 Task: Set Answer 1 of the radio button to "Plan".
Action: Mouse moved to (215, 336)
Screenshot: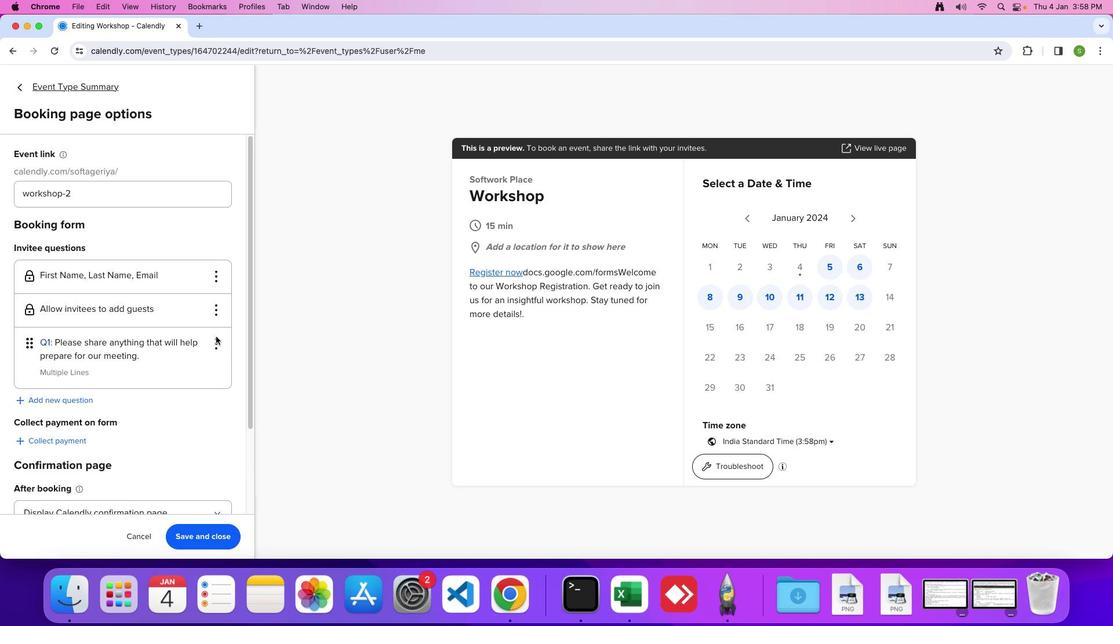 
Action: Mouse pressed left at (215, 336)
Screenshot: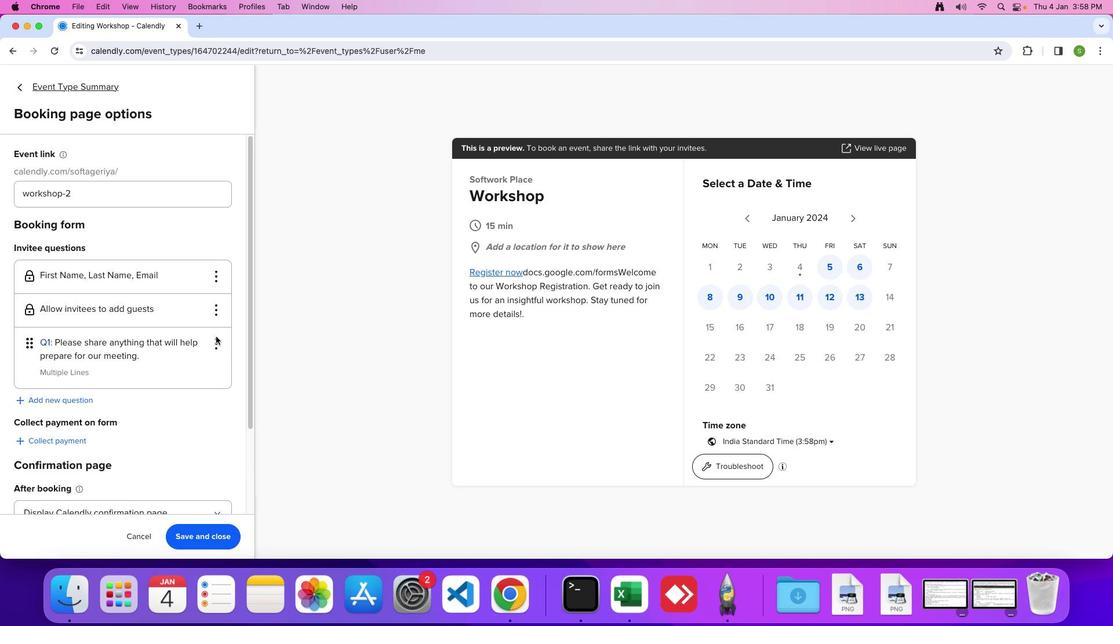 
Action: Mouse moved to (214, 344)
Screenshot: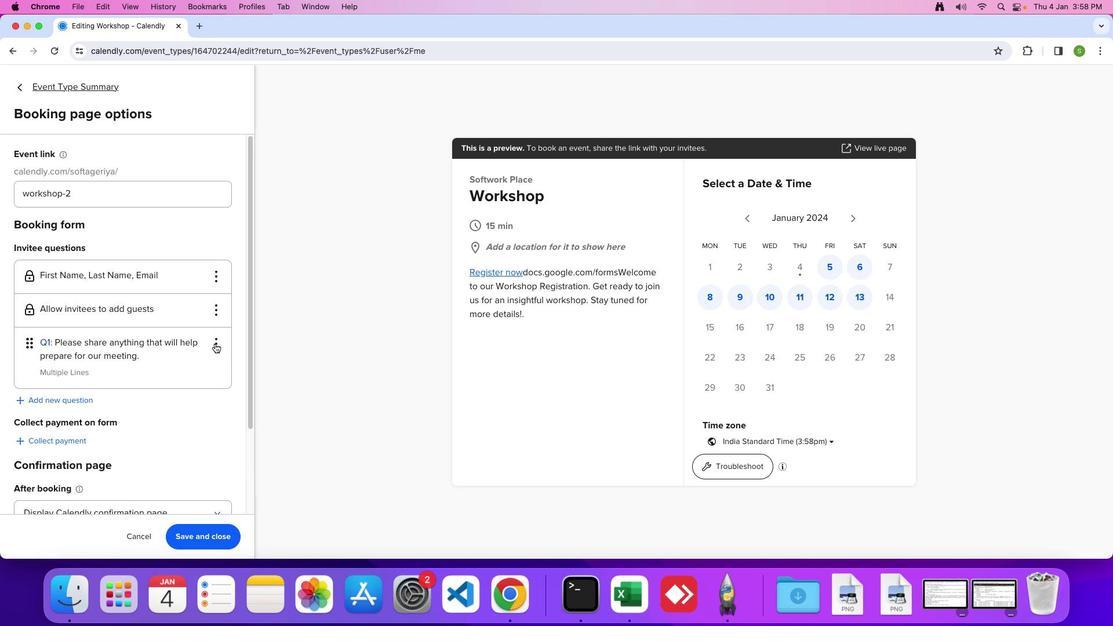 
Action: Mouse pressed left at (214, 344)
Screenshot: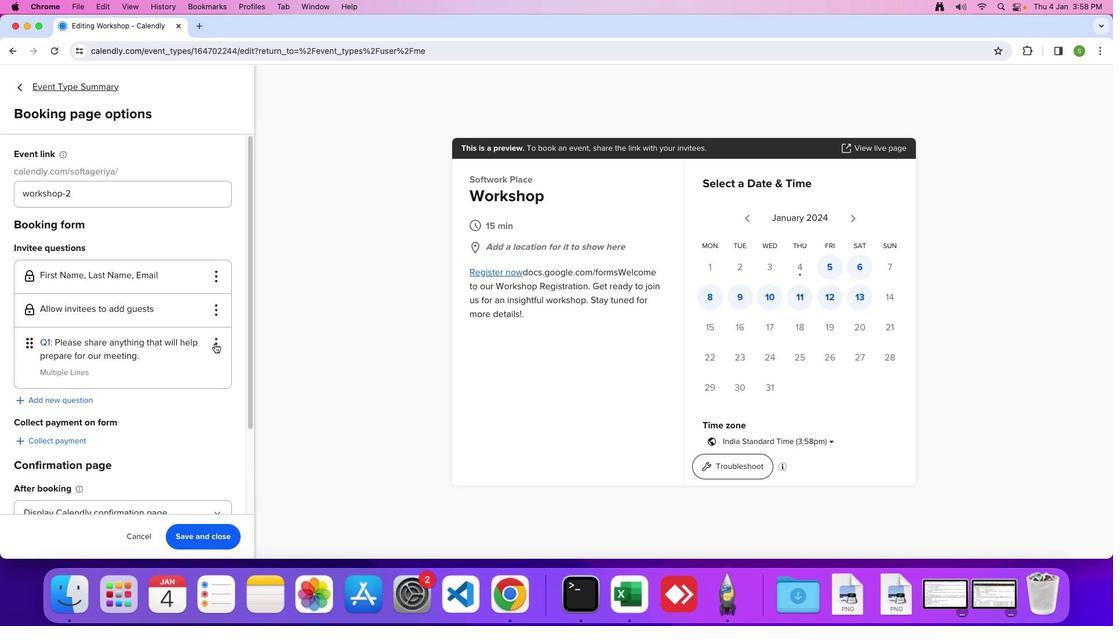 
Action: Mouse moved to (208, 364)
Screenshot: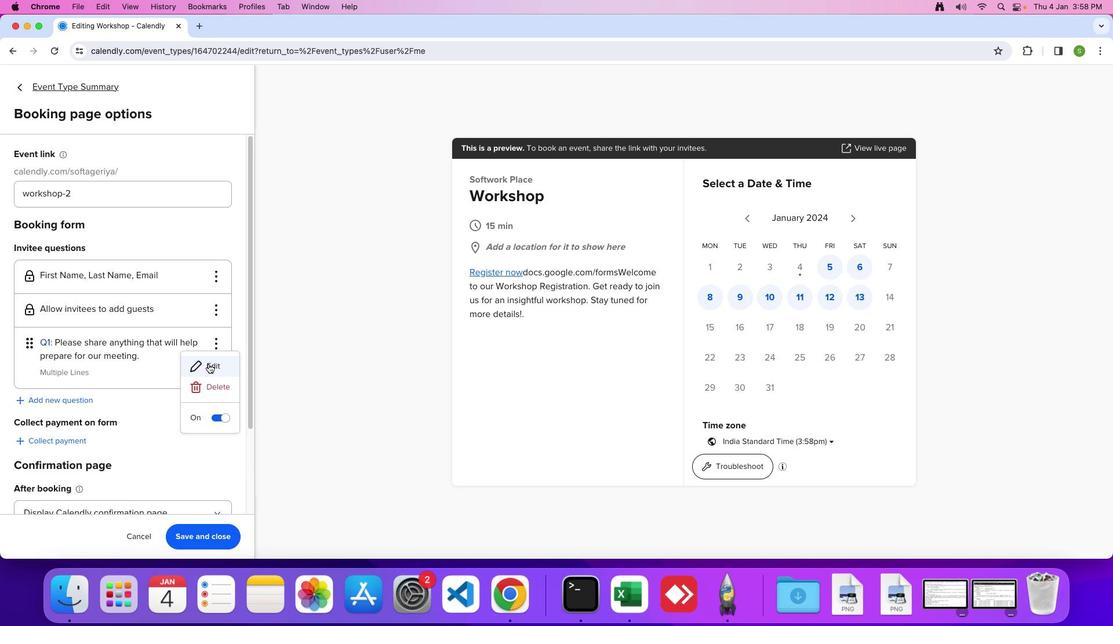 
Action: Mouse pressed left at (208, 364)
Screenshot: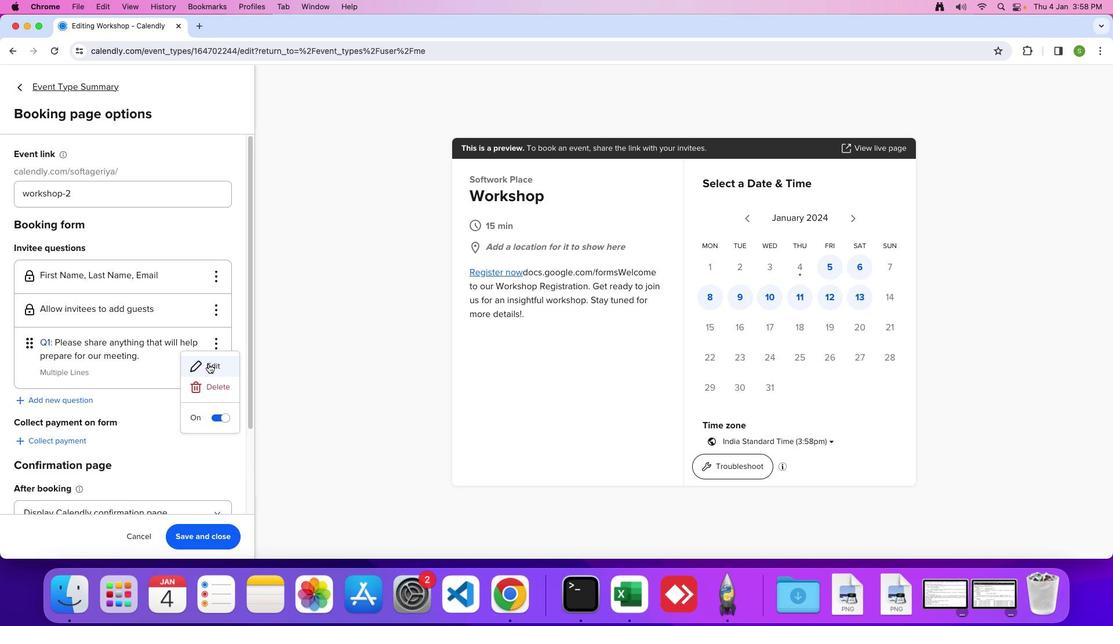 
Action: Mouse moved to (638, 287)
Screenshot: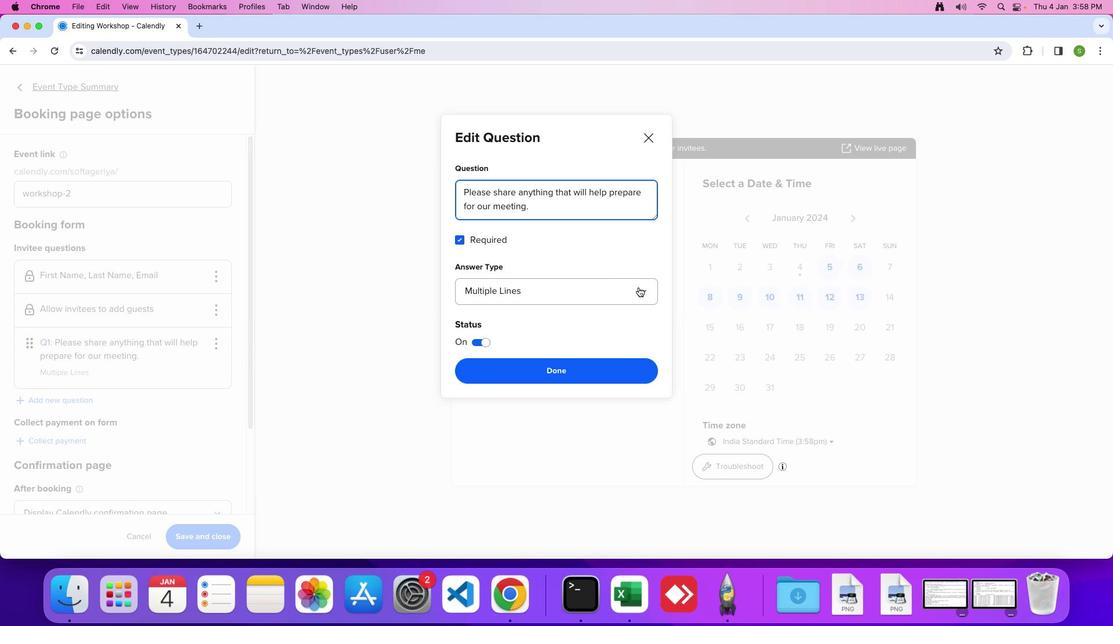 
Action: Mouse pressed left at (638, 287)
Screenshot: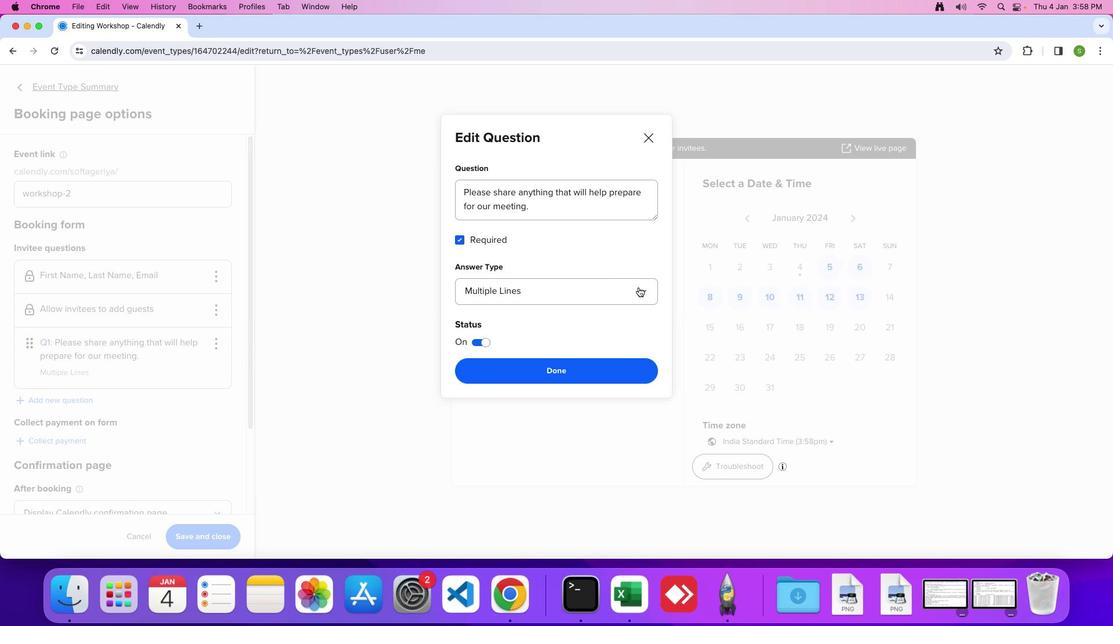 
Action: Mouse moved to (490, 361)
Screenshot: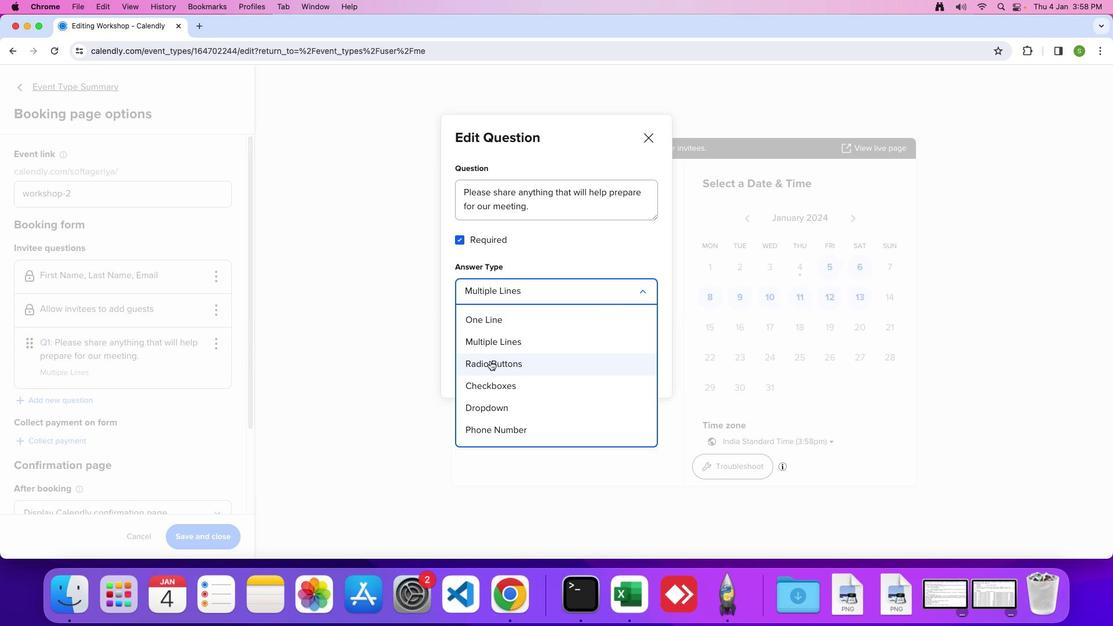 
Action: Mouse pressed left at (490, 361)
Screenshot: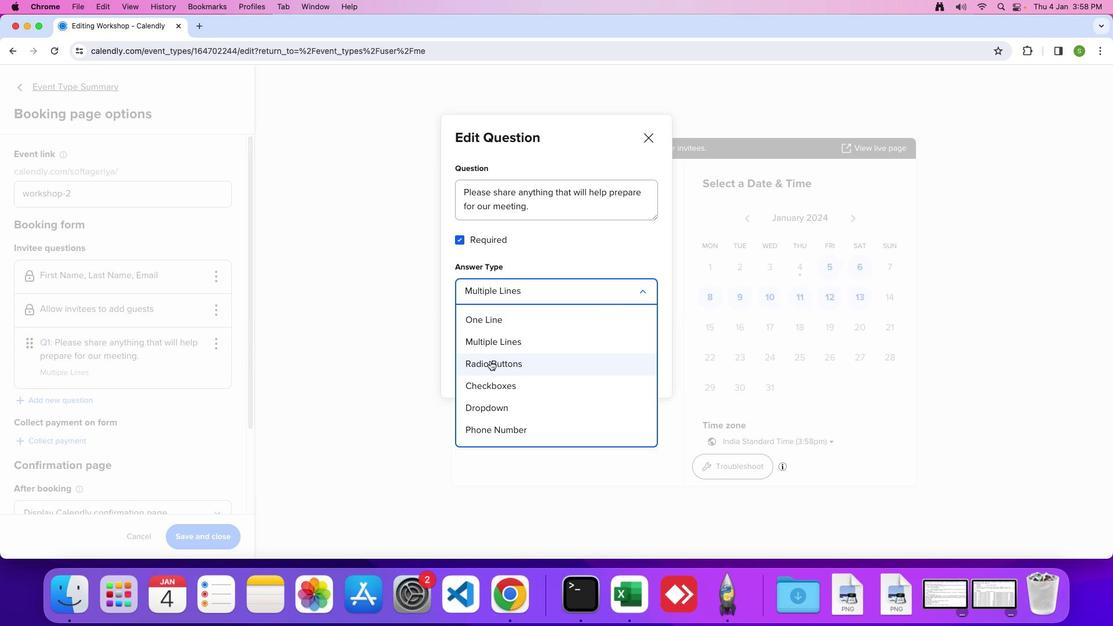 
Action: Mouse moved to (511, 331)
Screenshot: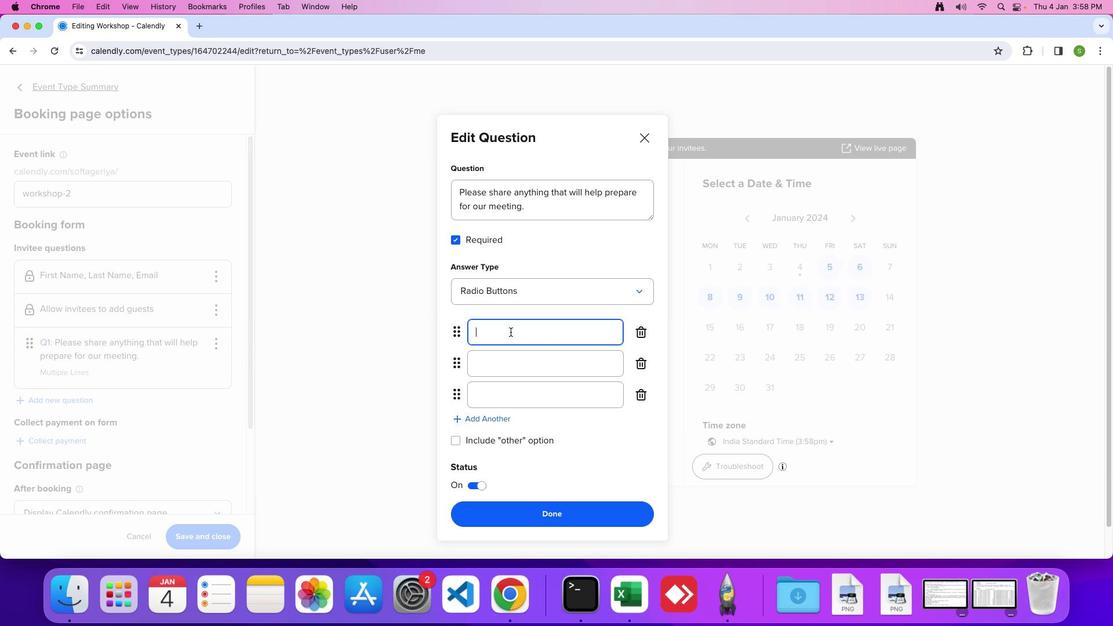 
Action: Mouse pressed left at (511, 331)
Screenshot: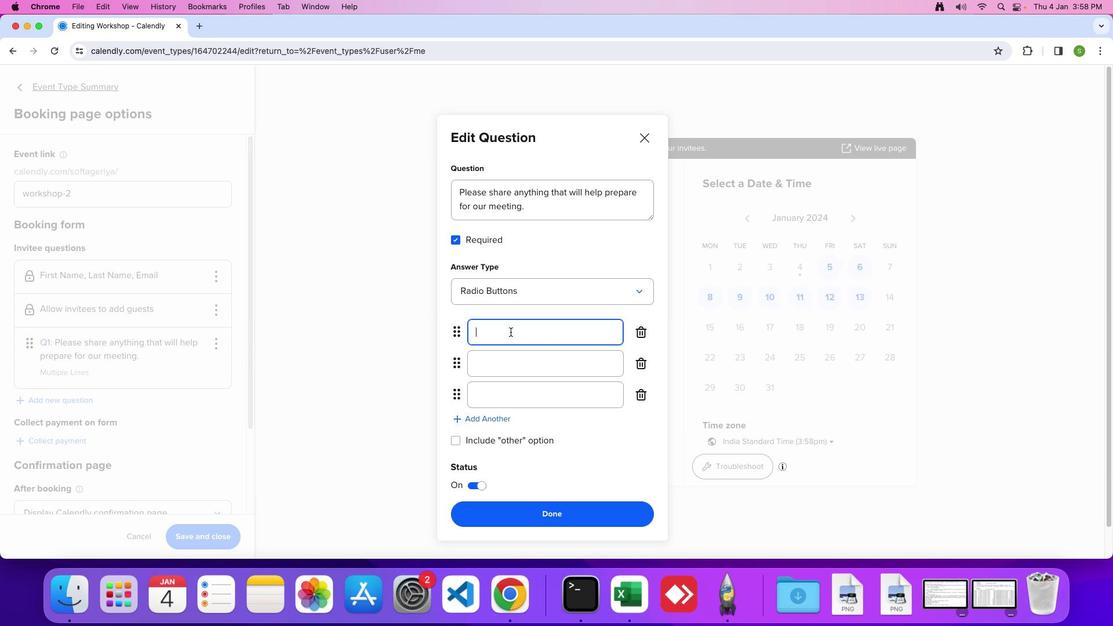 
Action: Mouse moved to (510, 331)
Screenshot: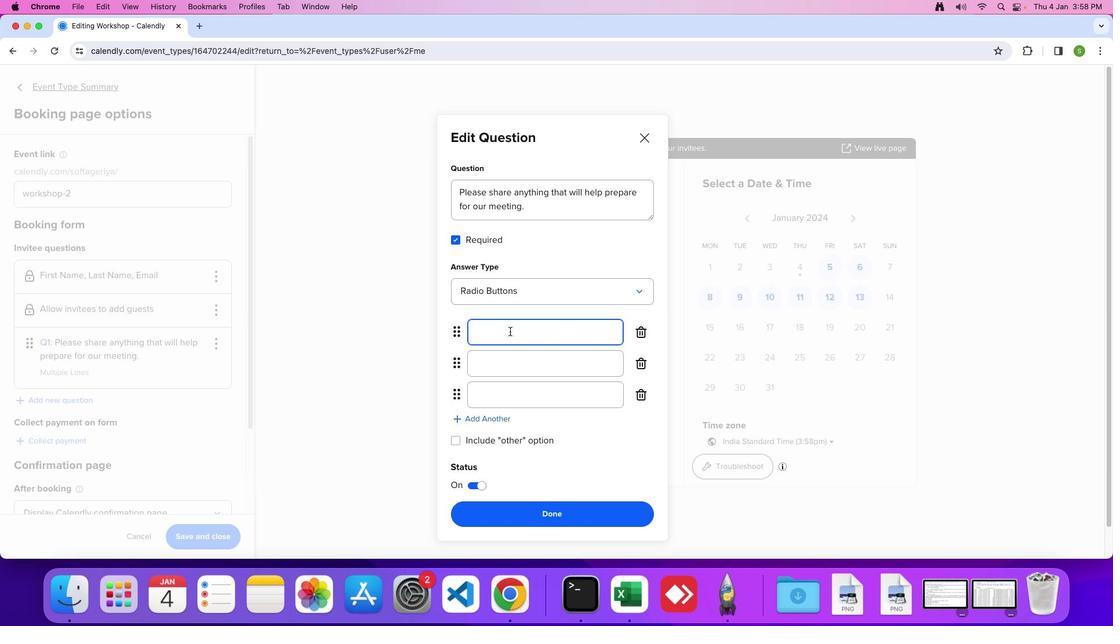 
Action: Key pressed 'P'Key.caps_lock'l''a''n'
Screenshot: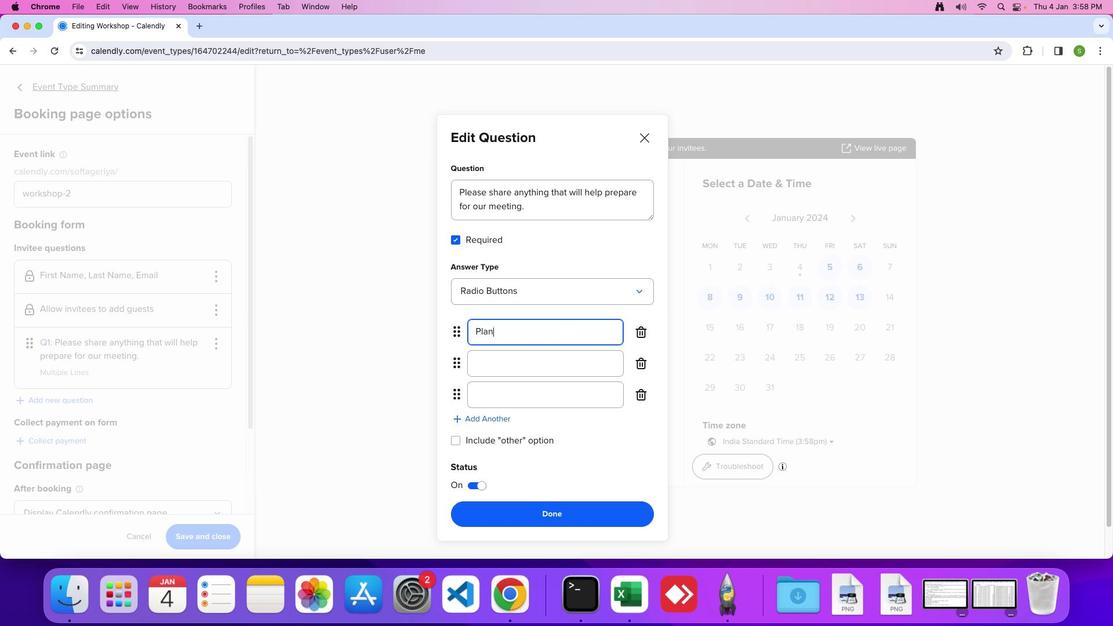 
Action: Mouse moved to (519, 521)
Screenshot: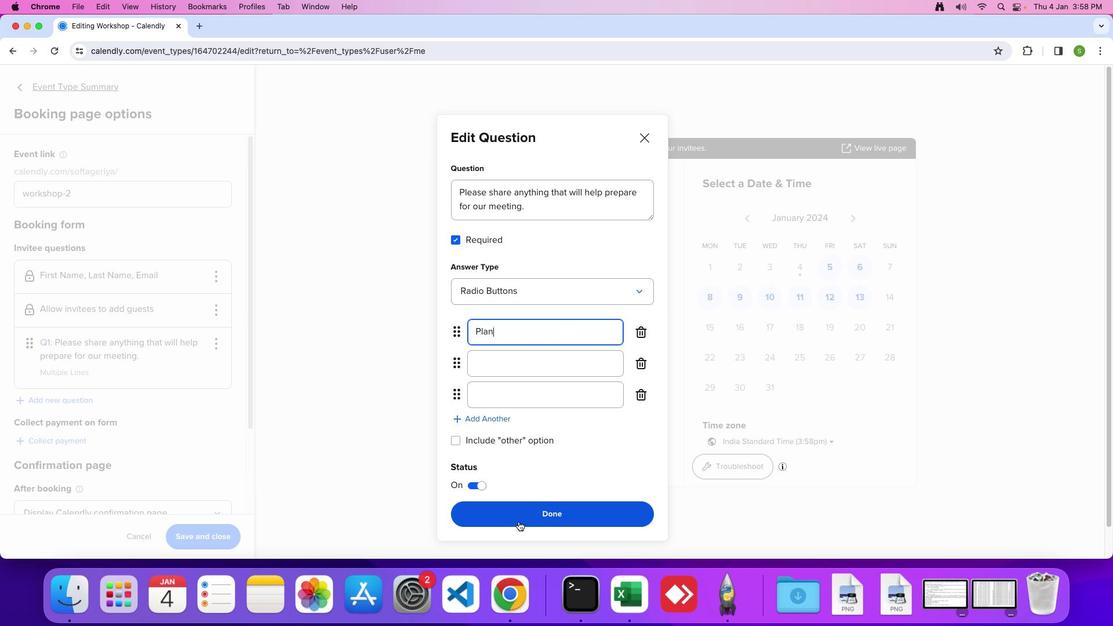 
Action: Mouse pressed left at (519, 521)
Screenshot: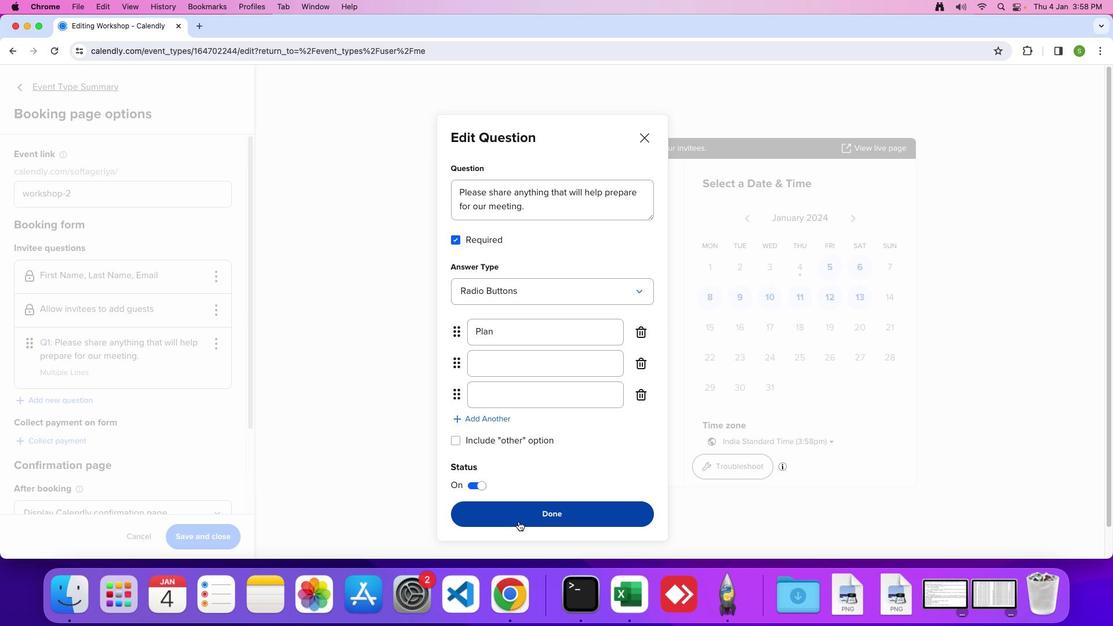 
Action: Mouse moved to (562, 529)
Screenshot: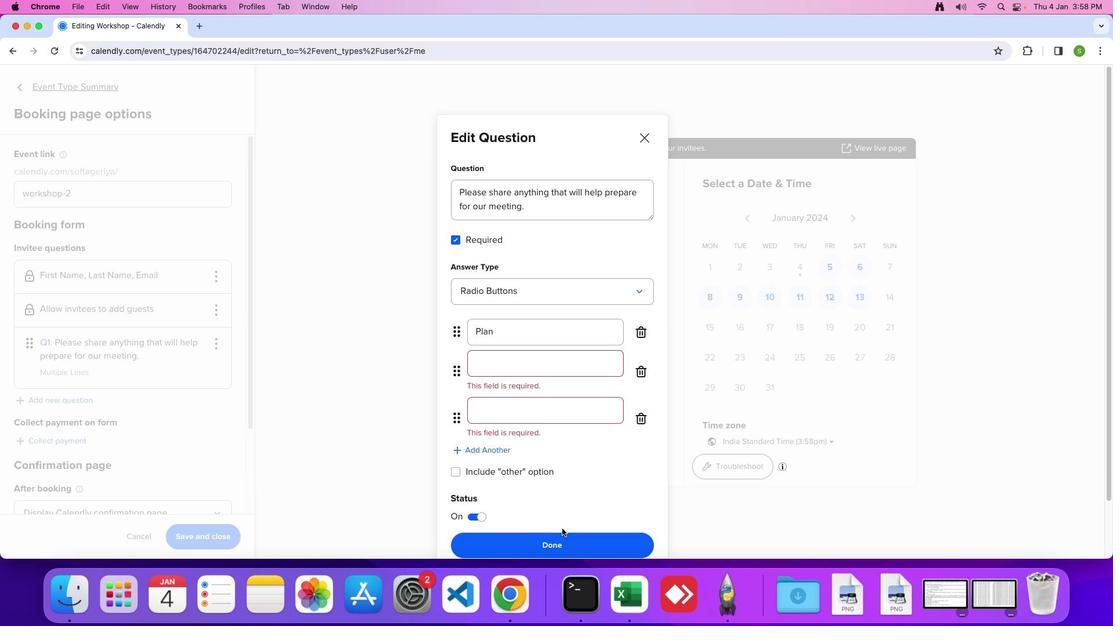 
